 Task: Delete the workspace.
Action: Mouse moved to (258, 351)
Screenshot: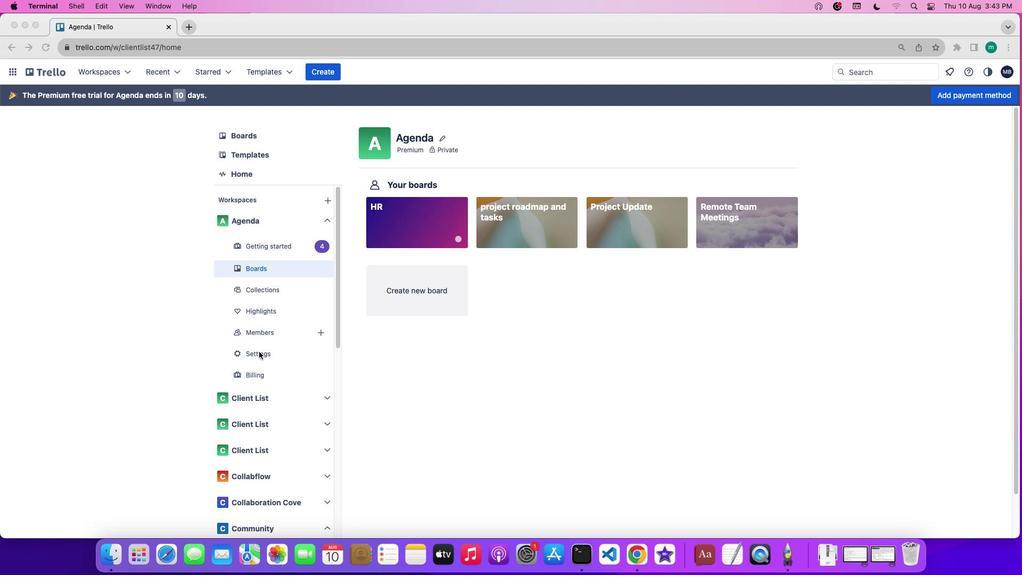 
Action: Mouse pressed left at (258, 351)
Screenshot: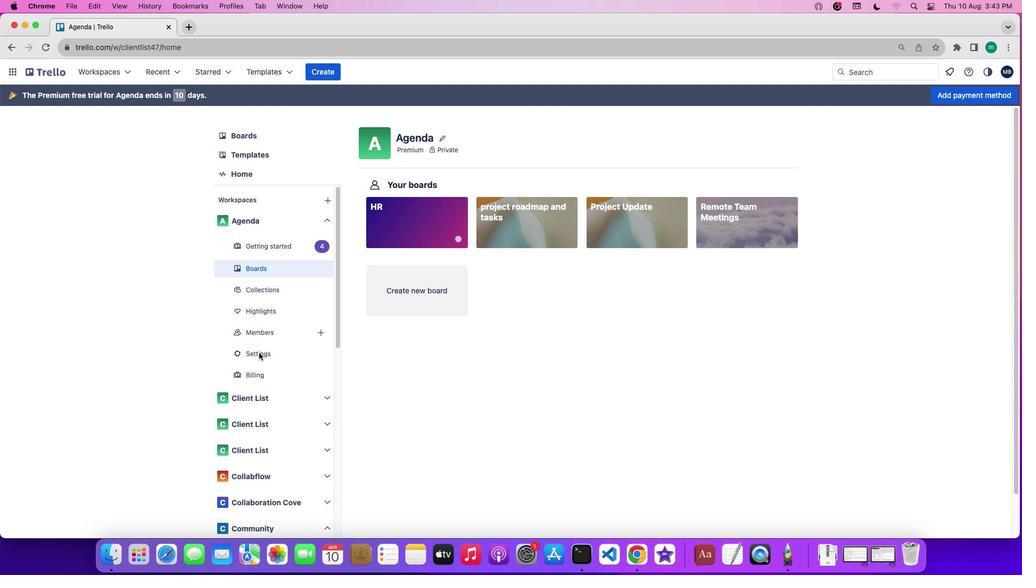 
Action: Mouse moved to (258, 354)
Screenshot: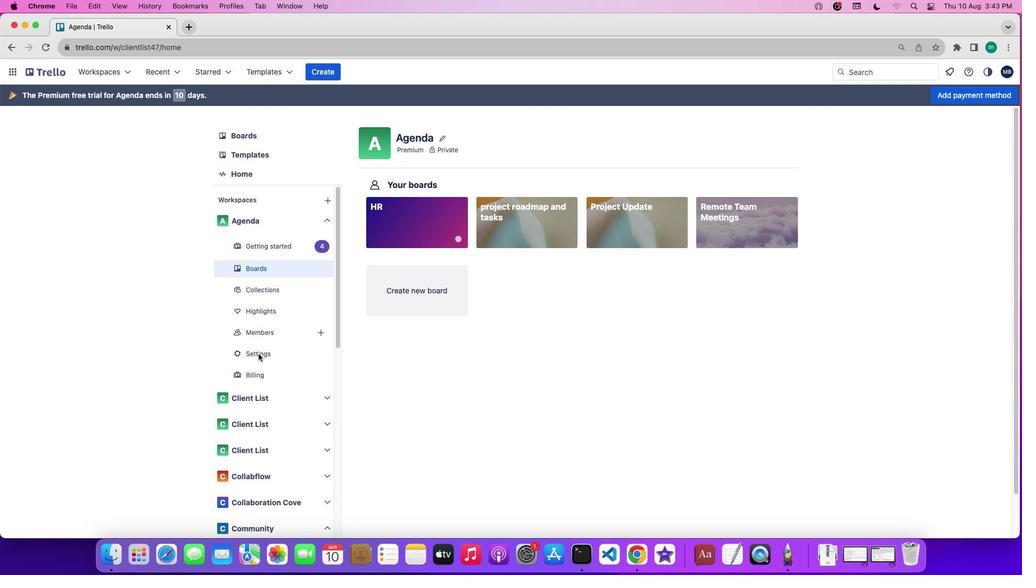 
Action: Mouse pressed left at (258, 354)
Screenshot: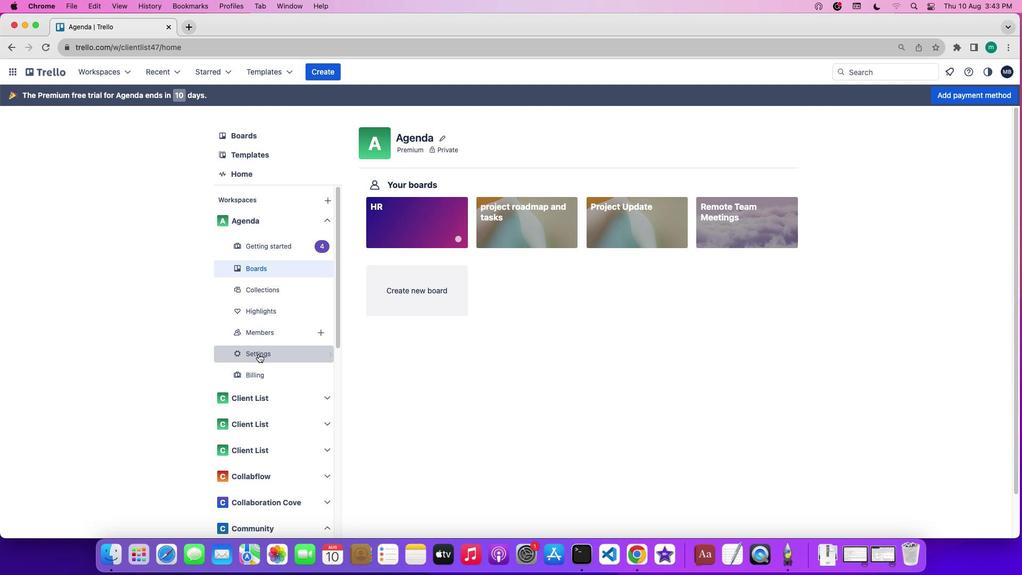 
Action: Mouse moved to (387, 403)
Screenshot: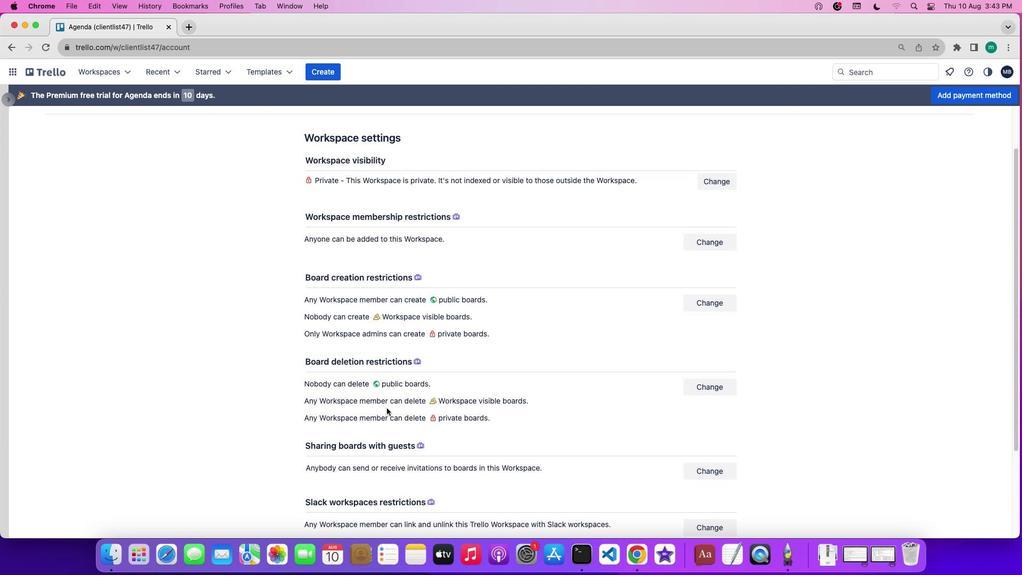 
Action: Mouse scrolled (387, 403) with delta (0, 0)
Screenshot: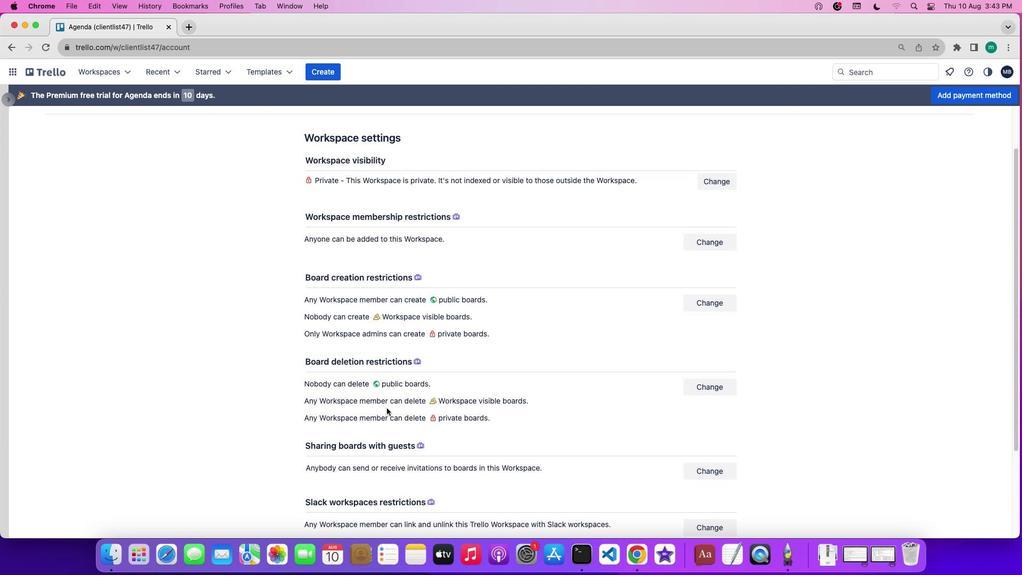 
Action: Mouse moved to (387, 406)
Screenshot: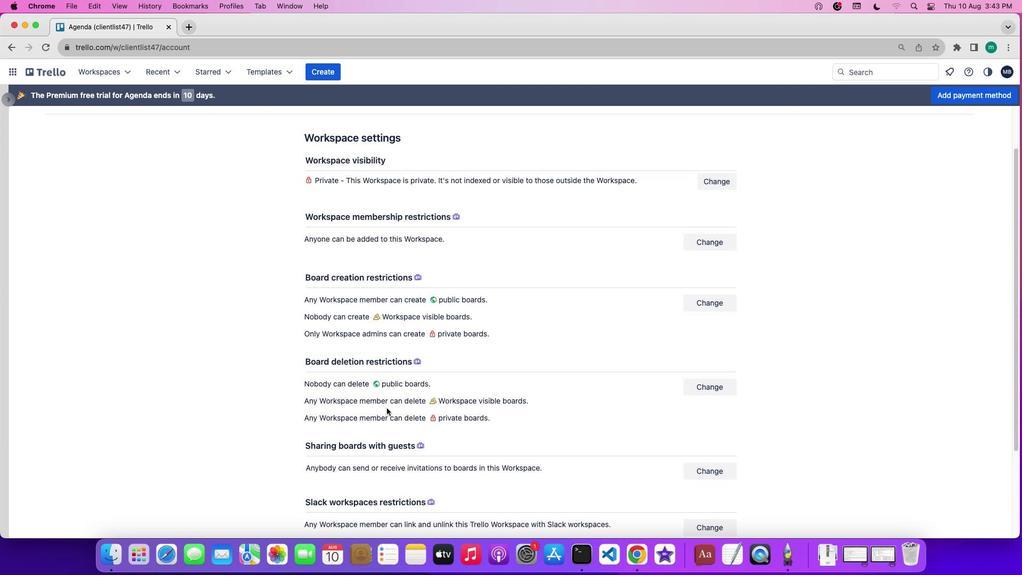 
Action: Mouse scrolled (387, 406) with delta (0, 0)
Screenshot: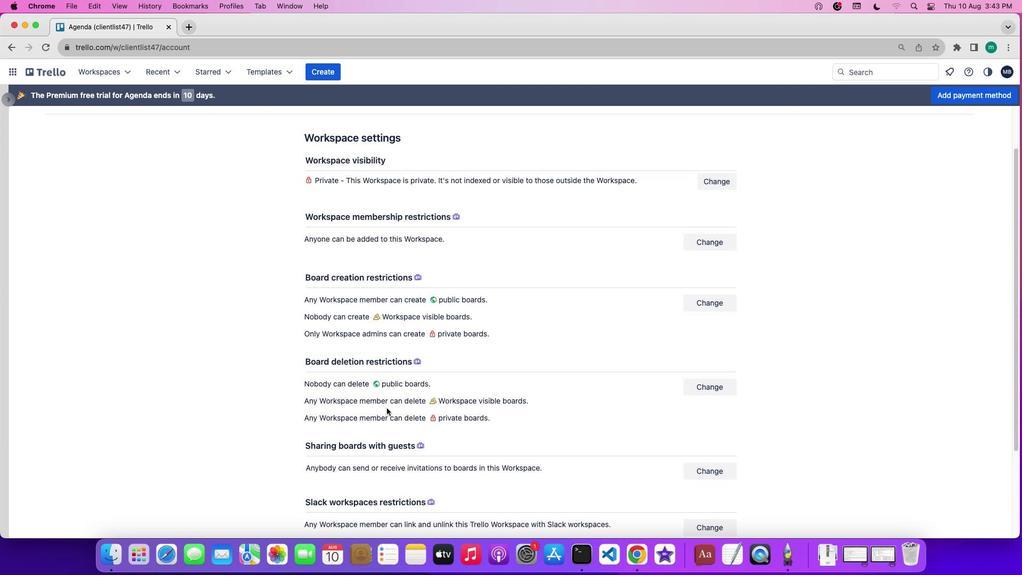 
Action: Mouse moved to (387, 408)
Screenshot: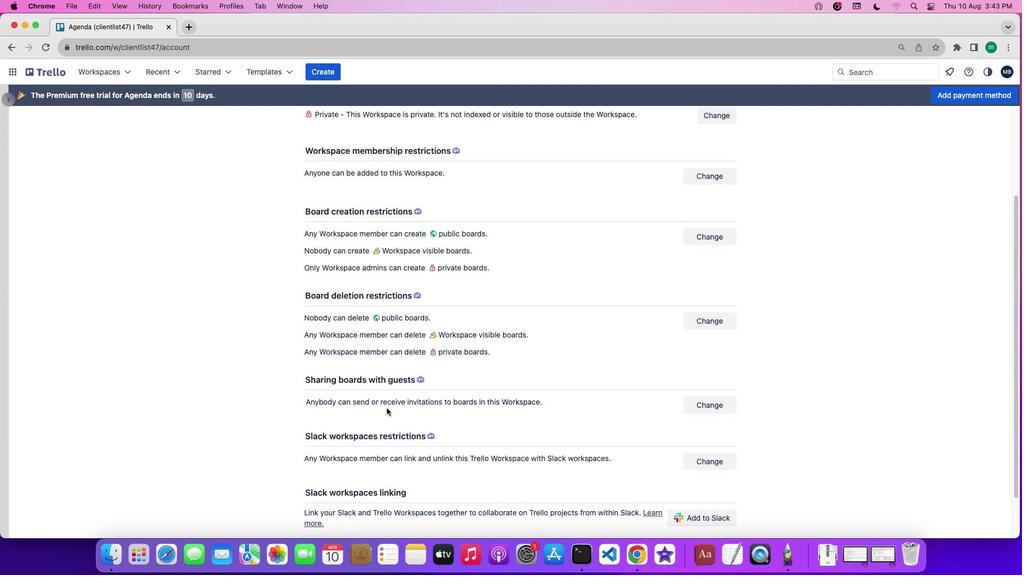 
Action: Mouse scrolled (387, 408) with delta (0, -2)
Screenshot: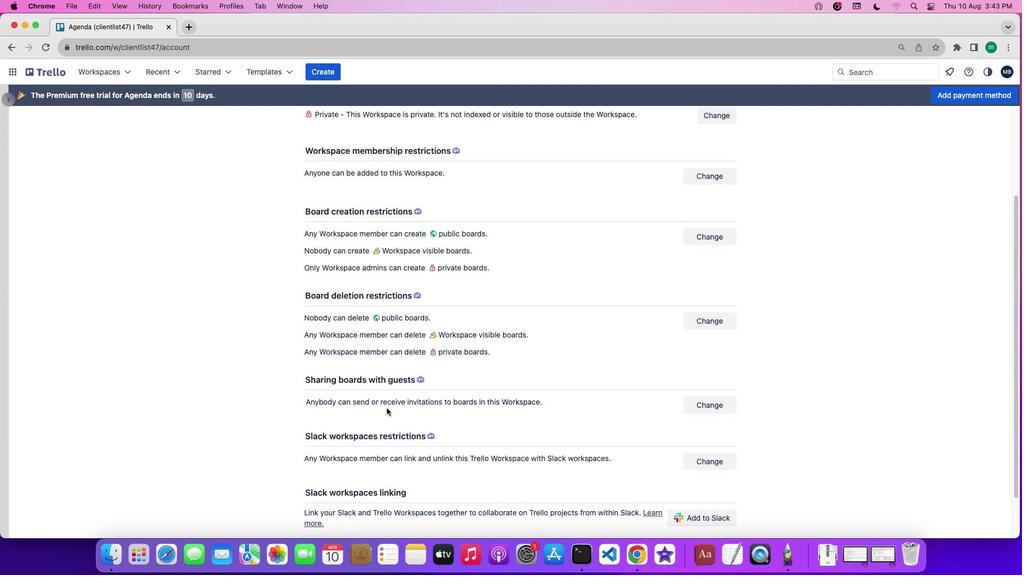 
Action: Mouse moved to (387, 408)
Screenshot: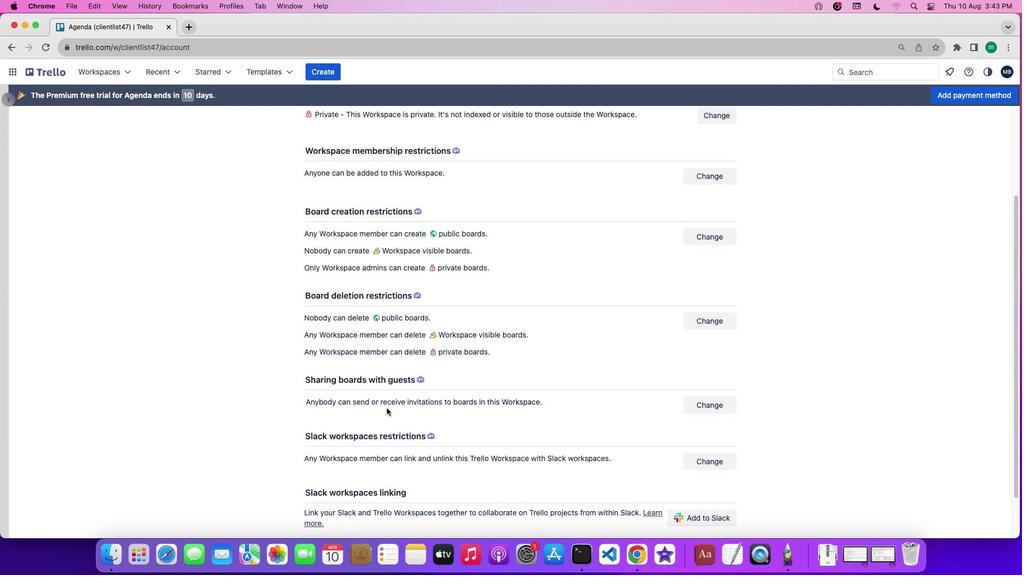 
Action: Mouse scrolled (387, 408) with delta (0, -2)
Screenshot: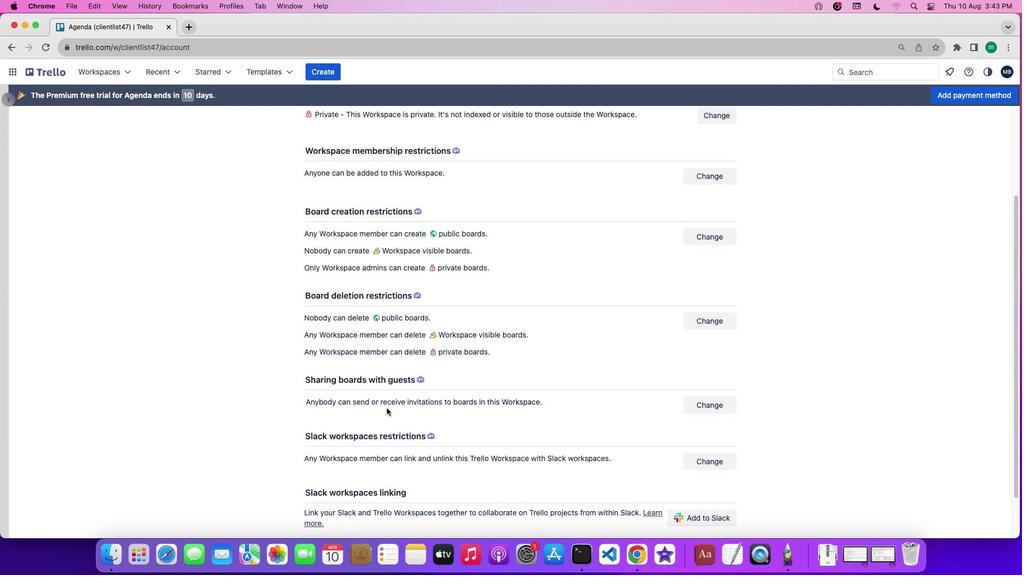 
Action: Mouse scrolled (387, 408) with delta (0, -3)
Screenshot: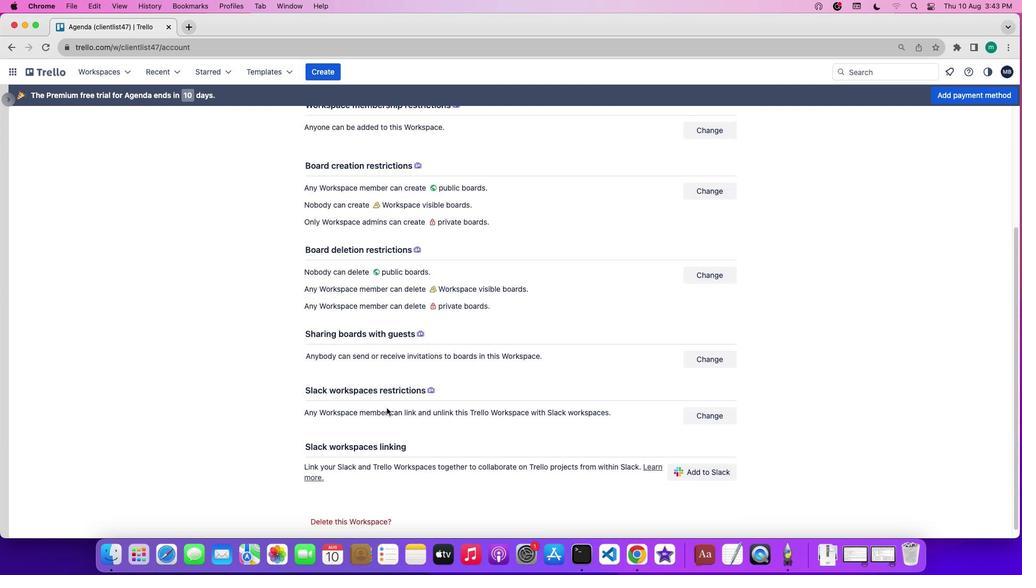 
Action: Mouse scrolled (387, 408) with delta (0, -3)
Screenshot: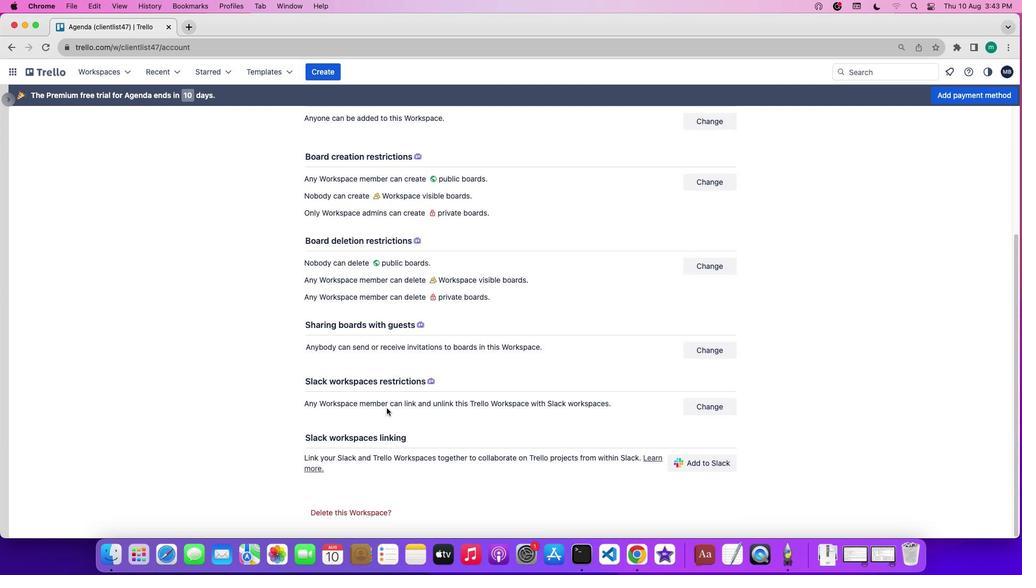 
Action: Mouse moved to (366, 511)
Screenshot: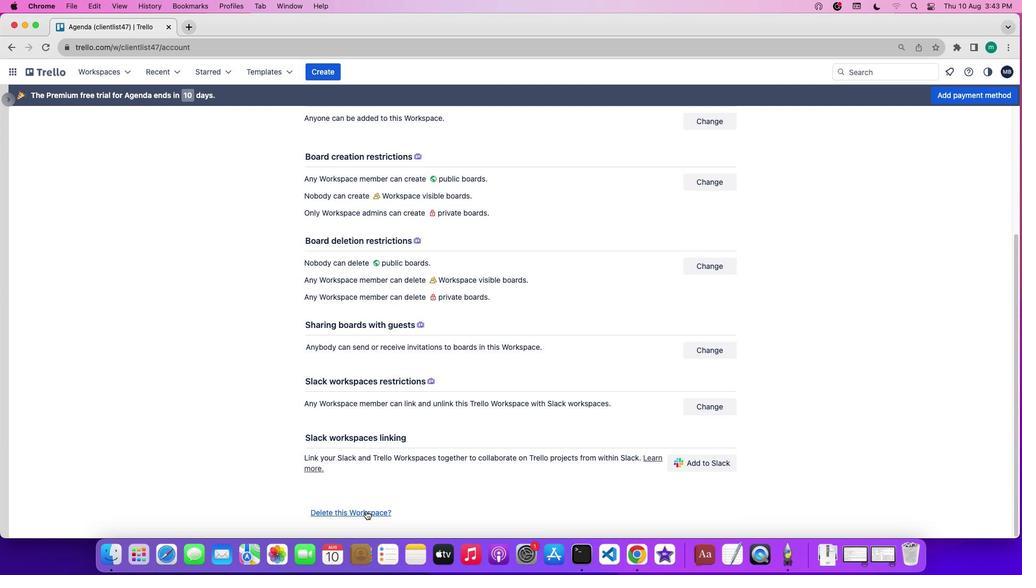 
Action: Mouse pressed left at (366, 511)
Screenshot: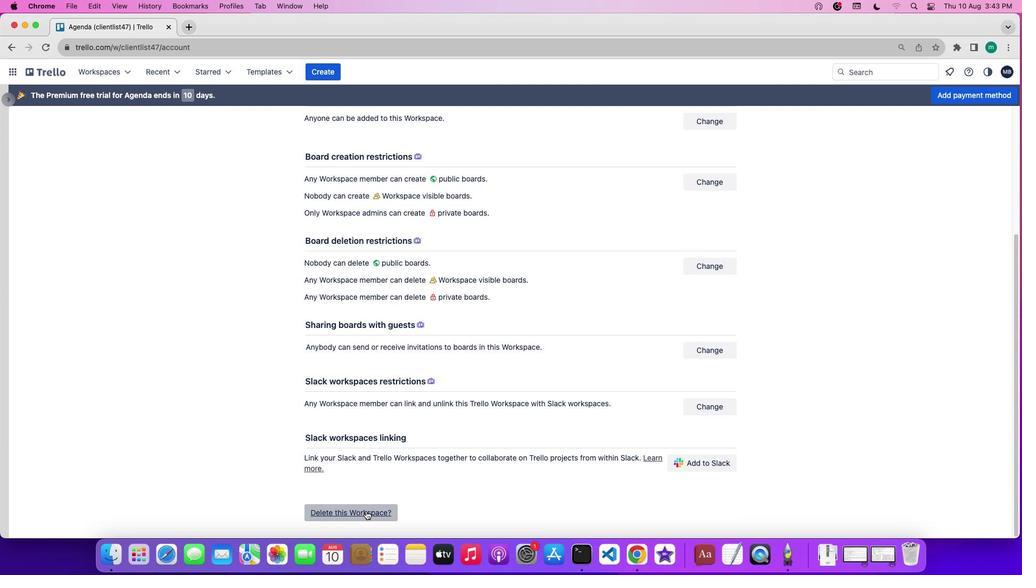 
